 Task: Create a due date automation trigger when advanced on, the moment a card is due add fields with custom field "Resume" set to a date between 1 and 7 days from now.
Action: Mouse moved to (871, 250)
Screenshot: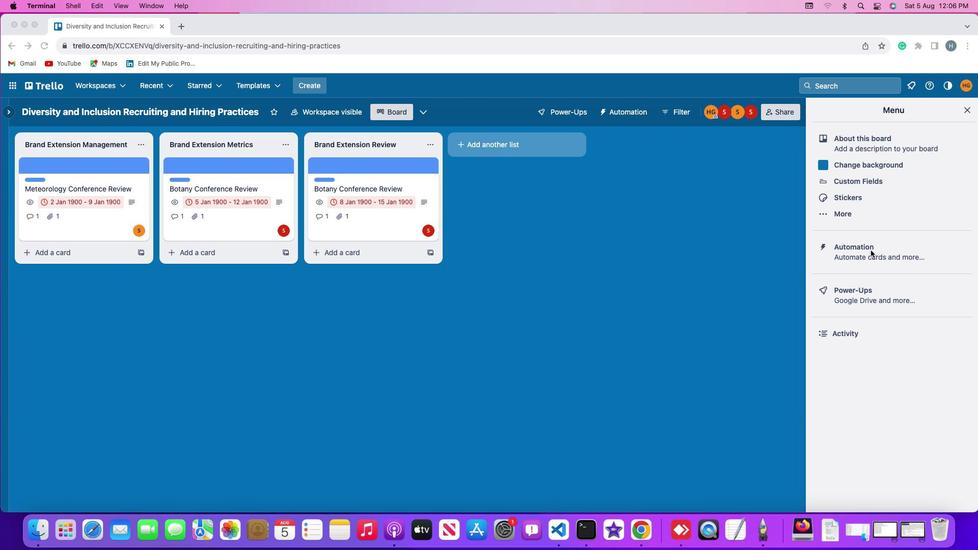 
Action: Mouse pressed left at (871, 250)
Screenshot: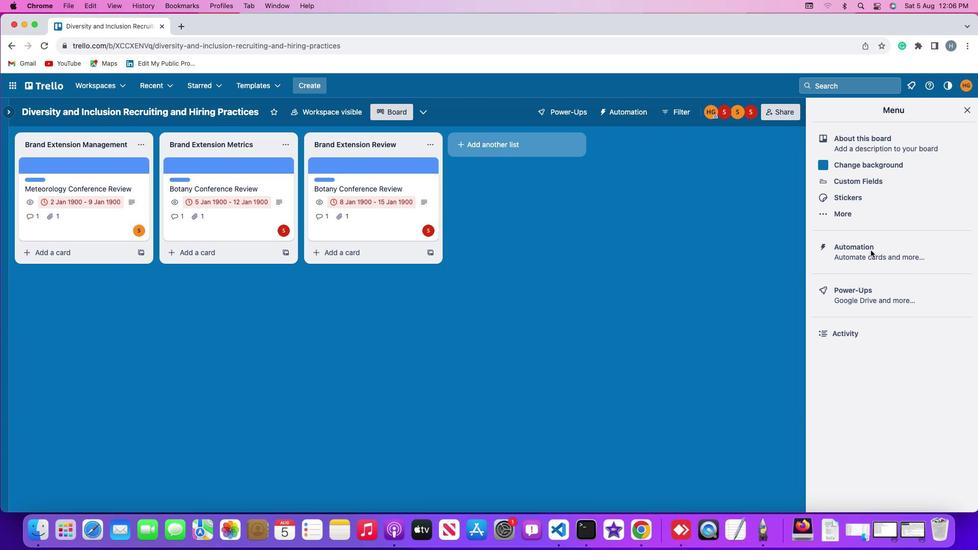 
Action: Mouse pressed left at (871, 250)
Screenshot: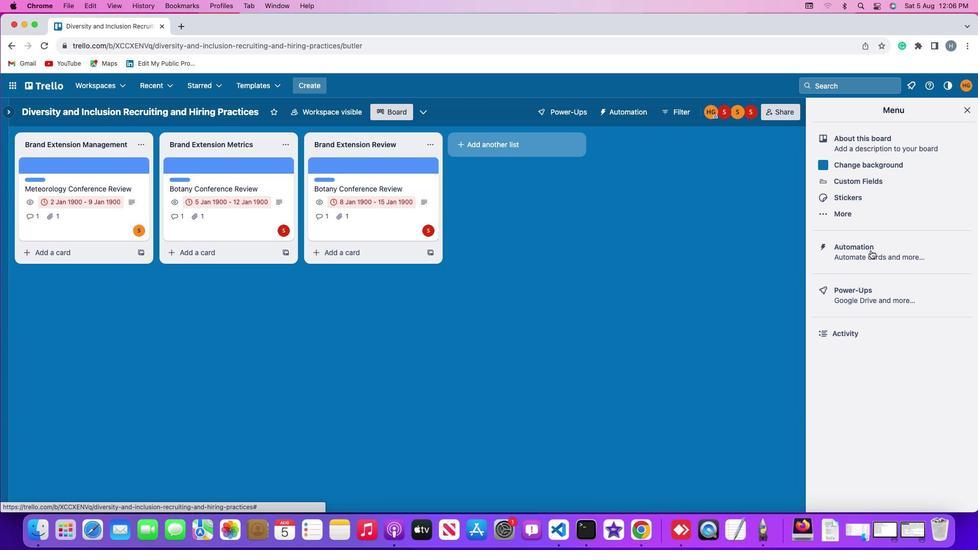 
Action: Mouse moved to (66, 241)
Screenshot: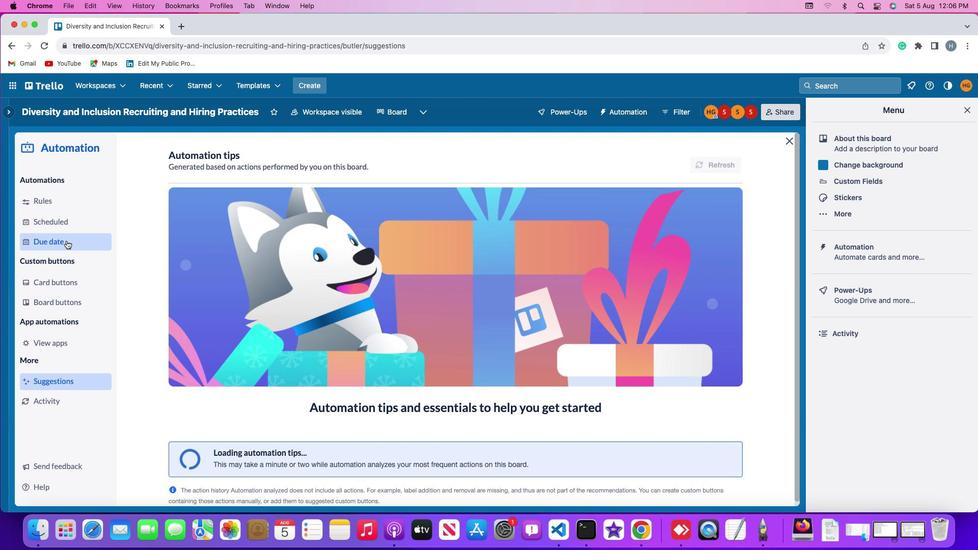 
Action: Mouse pressed left at (66, 241)
Screenshot: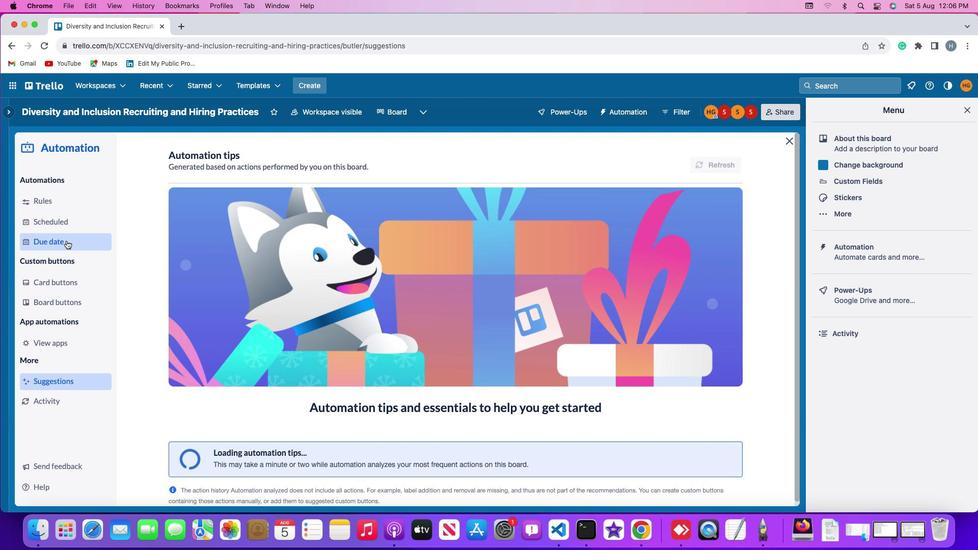 
Action: Mouse moved to (686, 159)
Screenshot: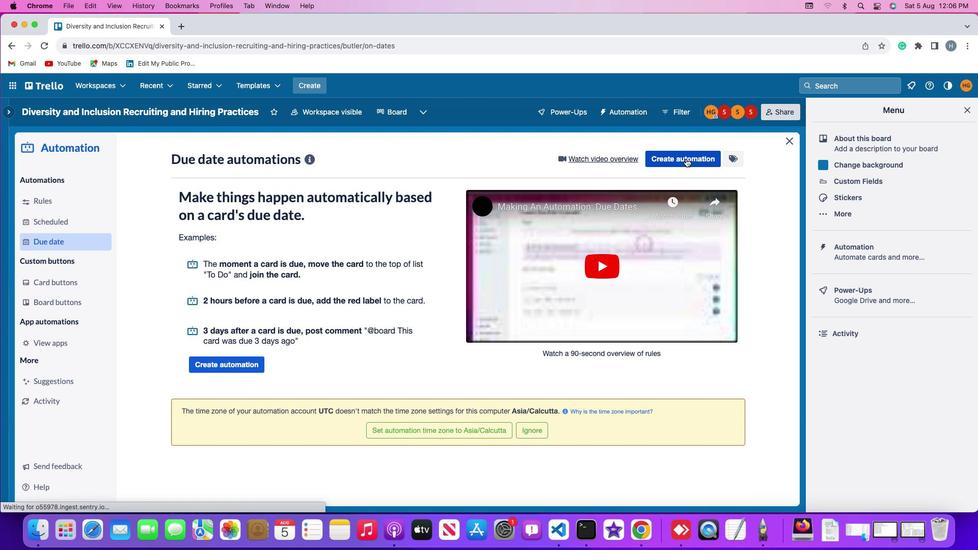 
Action: Mouse pressed left at (686, 159)
Screenshot: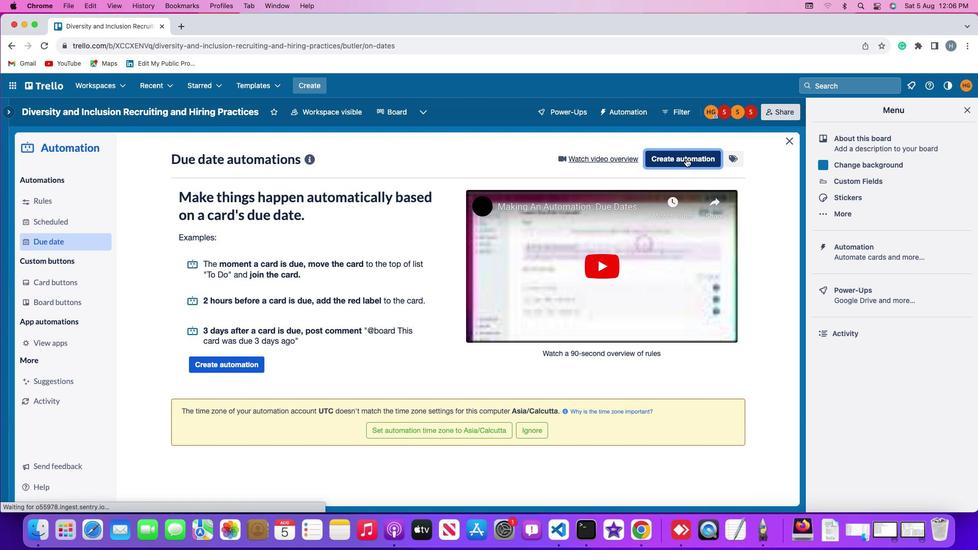 
Action: Mouse moved to (447, 257)
Screenshot: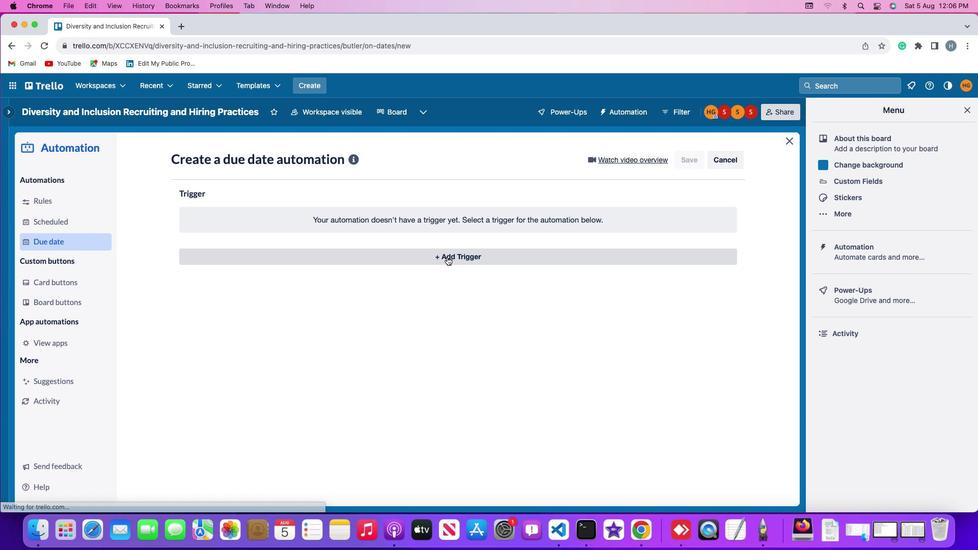 
Action: Mouse pressed left at (447, 257)
Screenshot: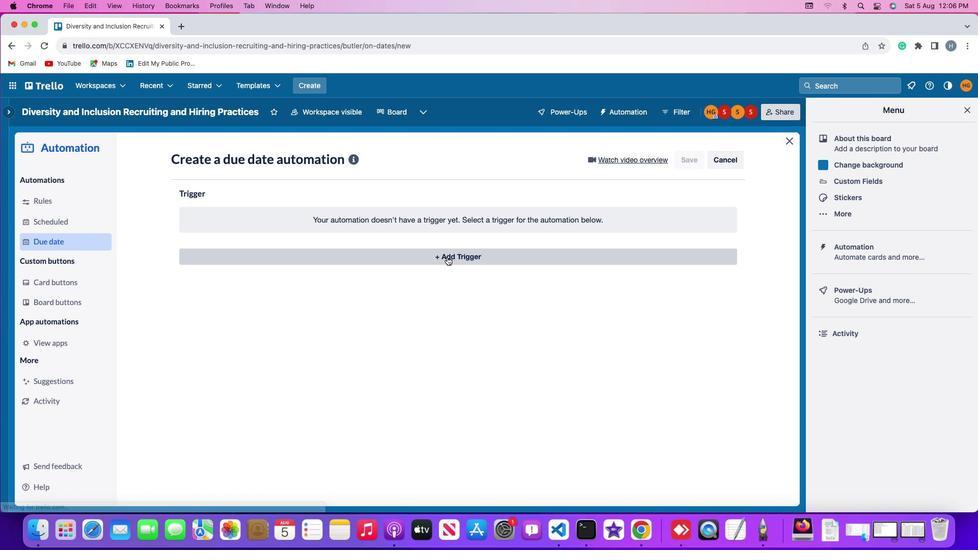 
Action: Mouse moved to (214, 377)
Screenshot: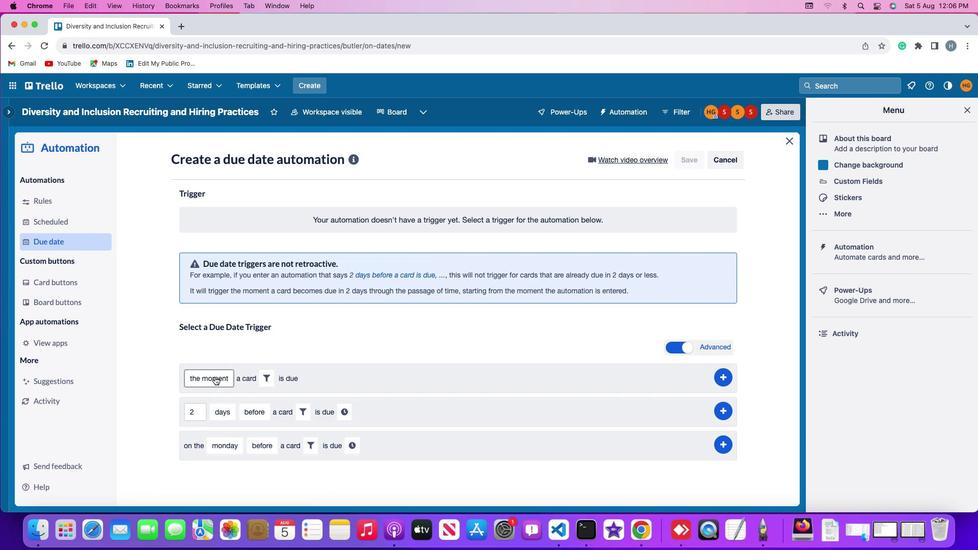 
Action: Mouse pressed left at (214, 377)
Screenshot: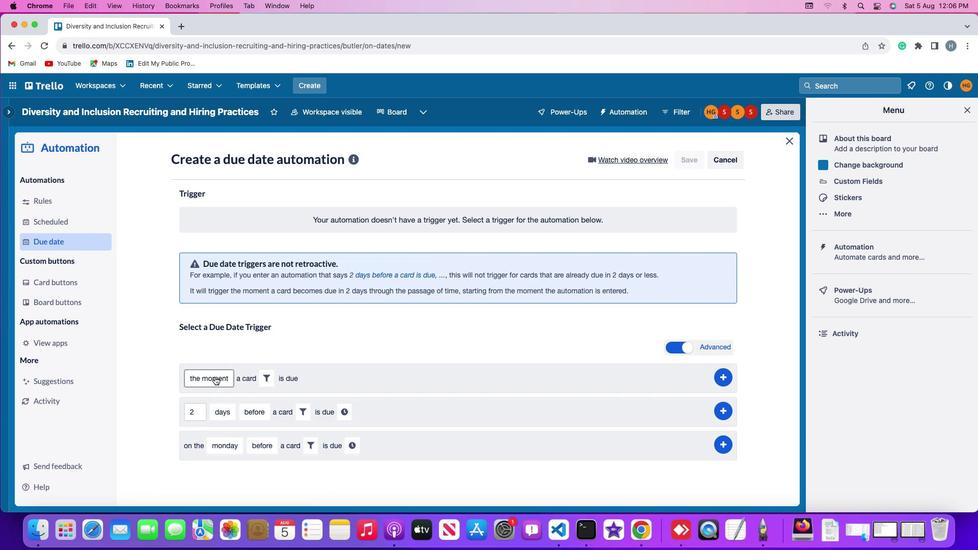 
Action: Mouse moved to (217, 394)
Screenshot: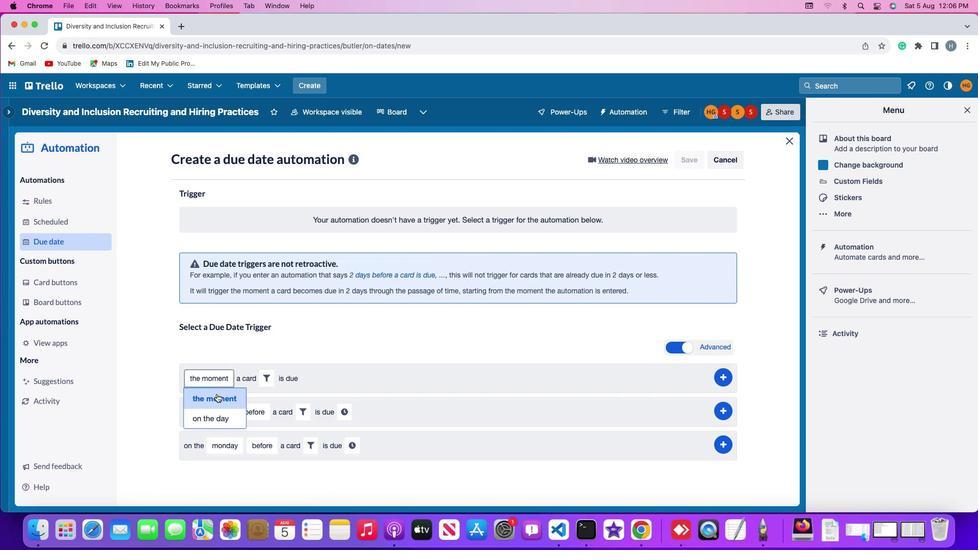 
Action: Mouse pressed left at (217, 394)
Screenshot: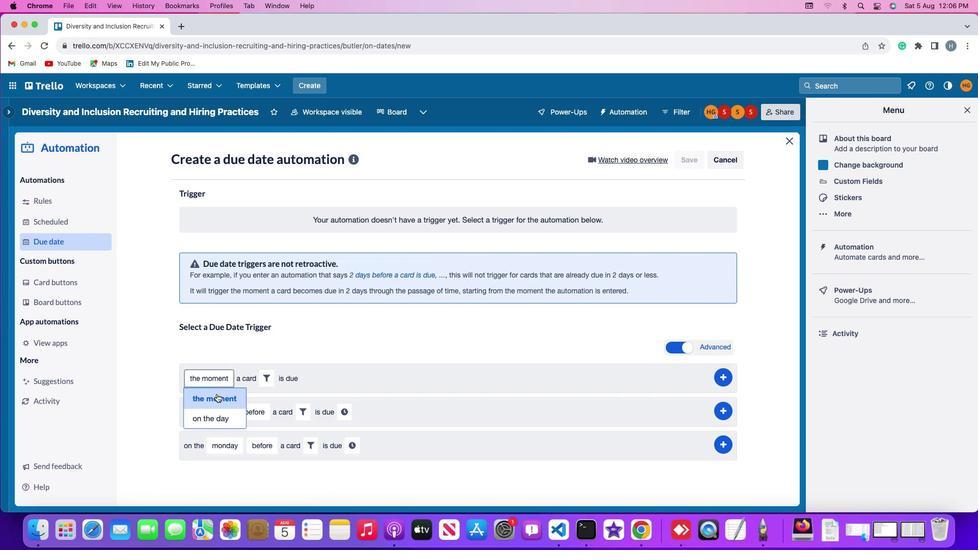 
Action: Mouse moved to (266, 377)
Screenshot: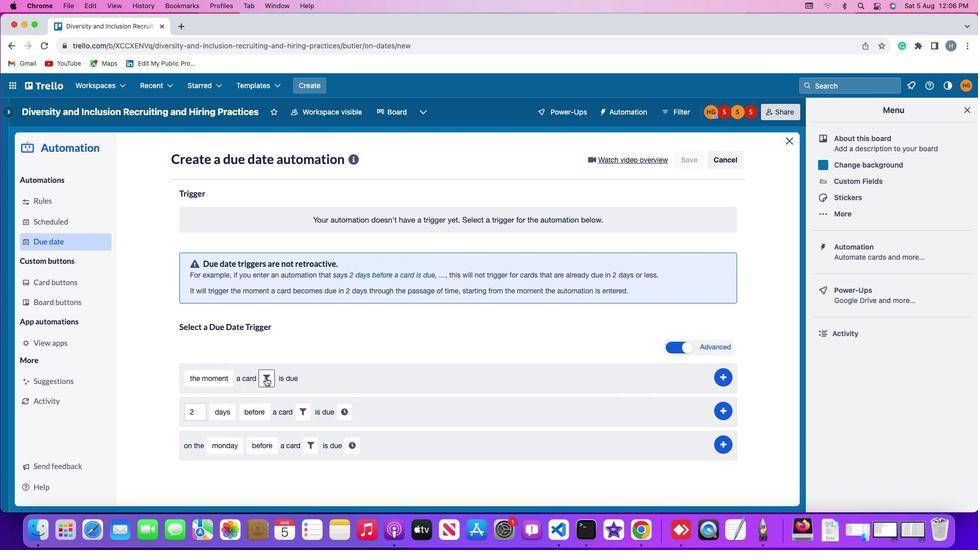 
Action: Mouse pressed left at (266, 377)
Screenshot: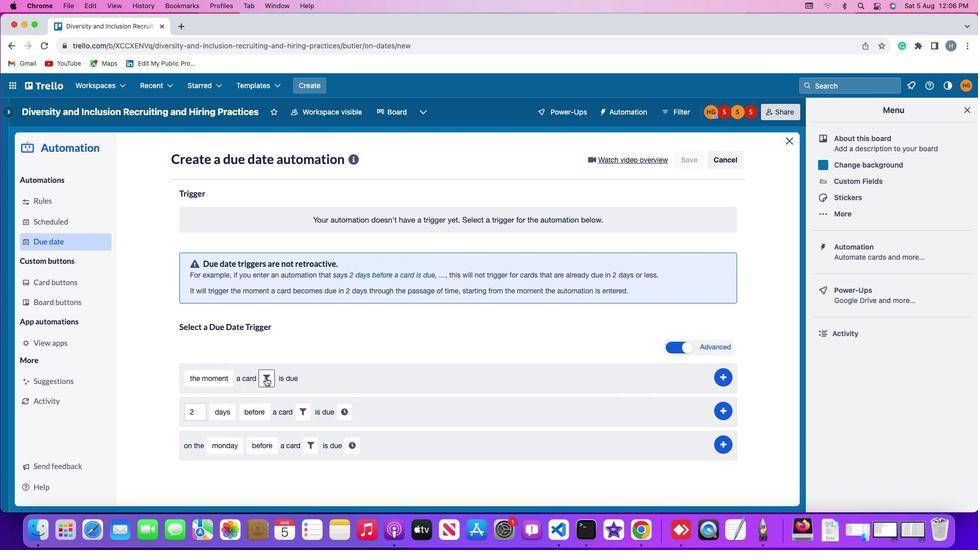 
Action: Mouse moved to (433, 405)
Screenshot: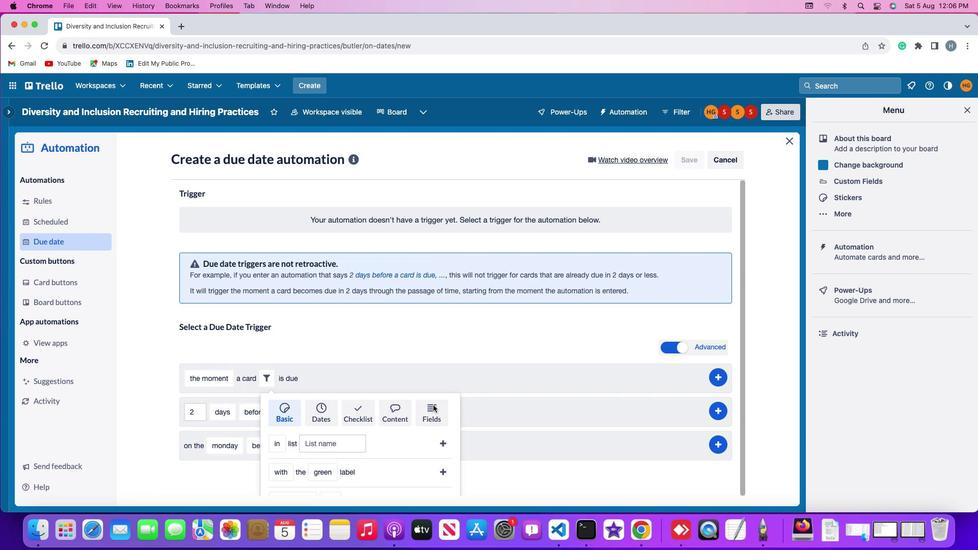 
Action: Mouse pressed left at (433, 405)
Screenshot: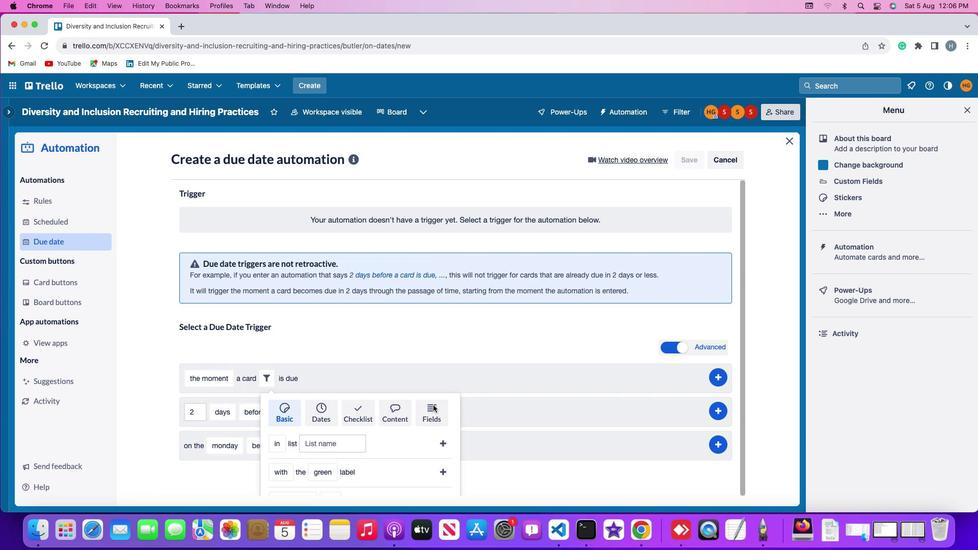 
Action: Mouse moved to (429, 404)
Screenshot: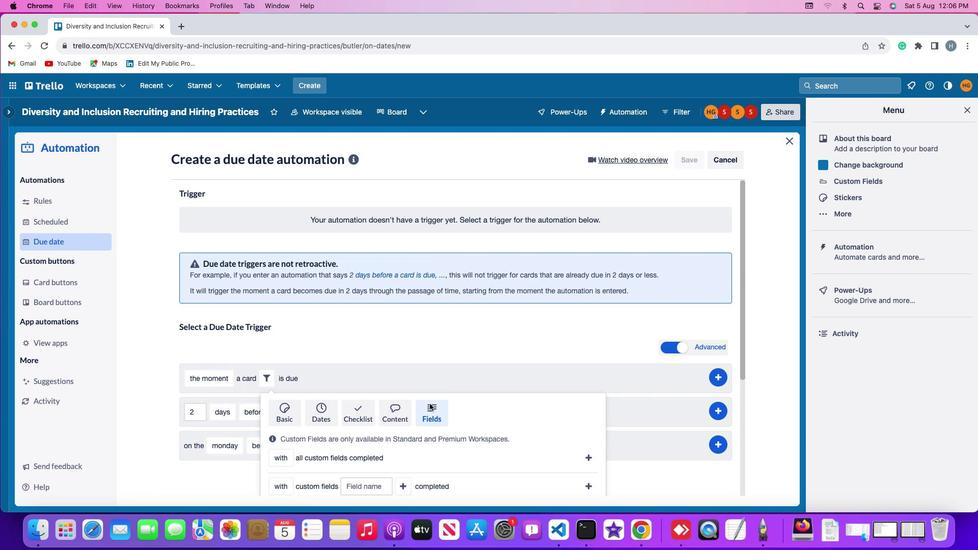 
Action: Mouse scrolled (429, 404) with delta (0, 0)
Screenshot: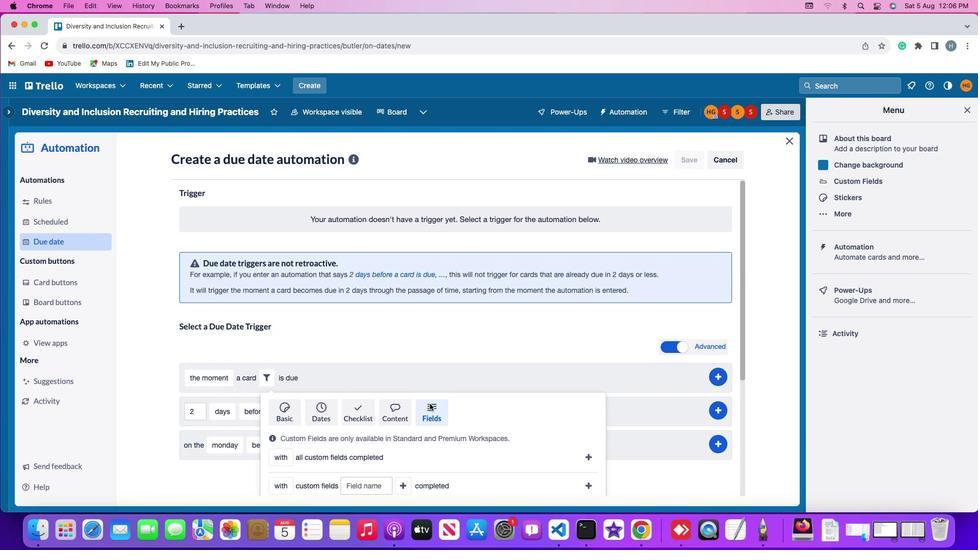 
Action: Mouse scrolled (429, 404) with delta (0, 0)
Screenshot: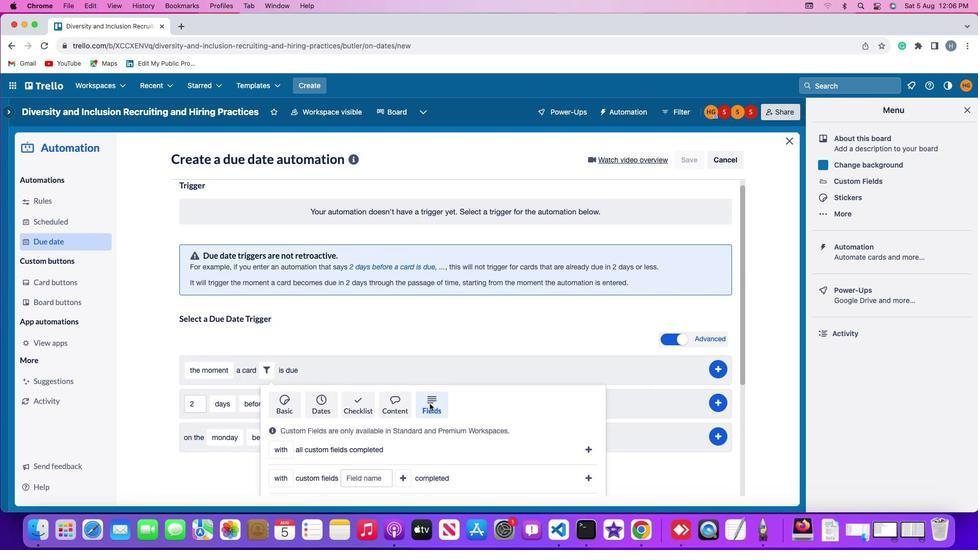 
Action: Mouse scrolled (429, 404) with delta (0, -1)
Screenshot: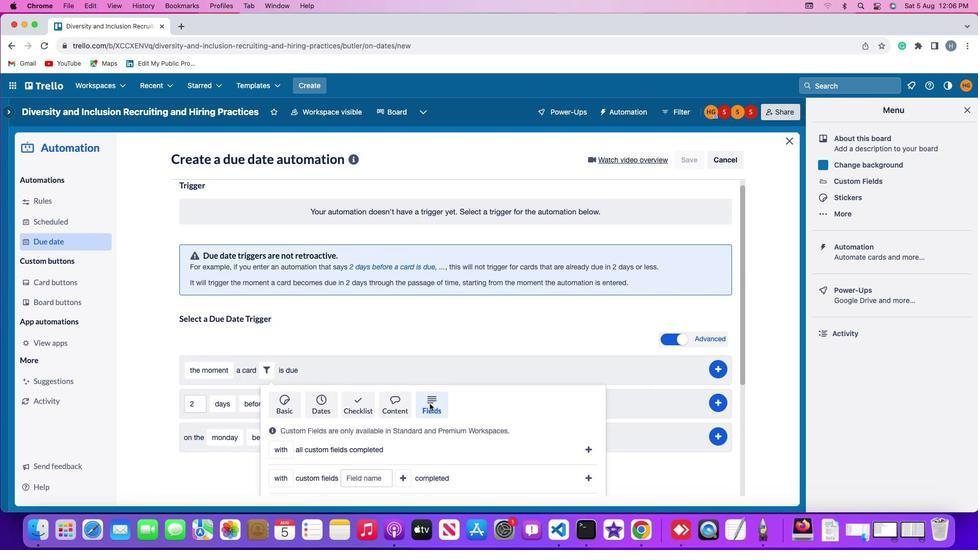 
Action: Mouse scrolled (429, 404) with delta (0, -2)
Screenshot: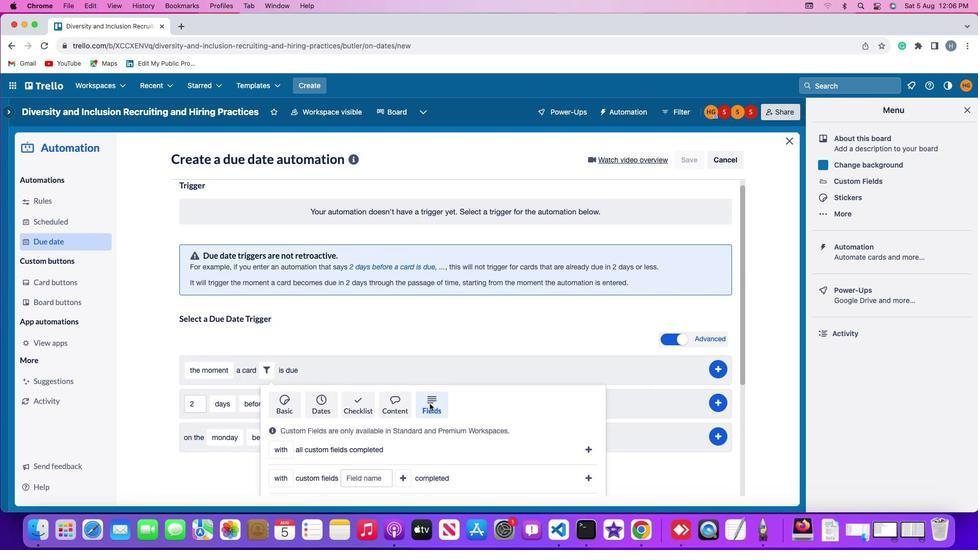 
Action: Mouse scrolled (429, 404) with delta (0, -3)
Screenshot: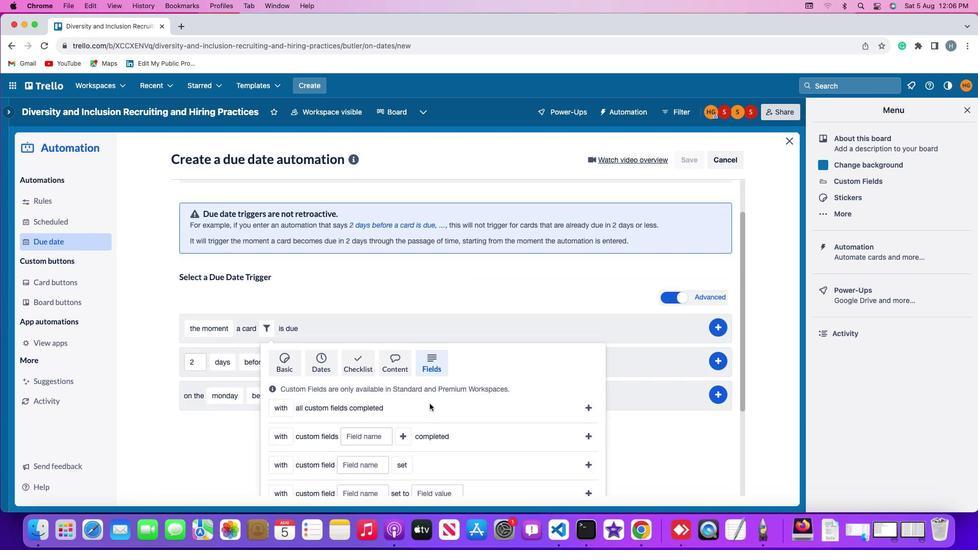 
Action: Mouse scrolled (429, 404) with delta (0, -3)
Screenshot: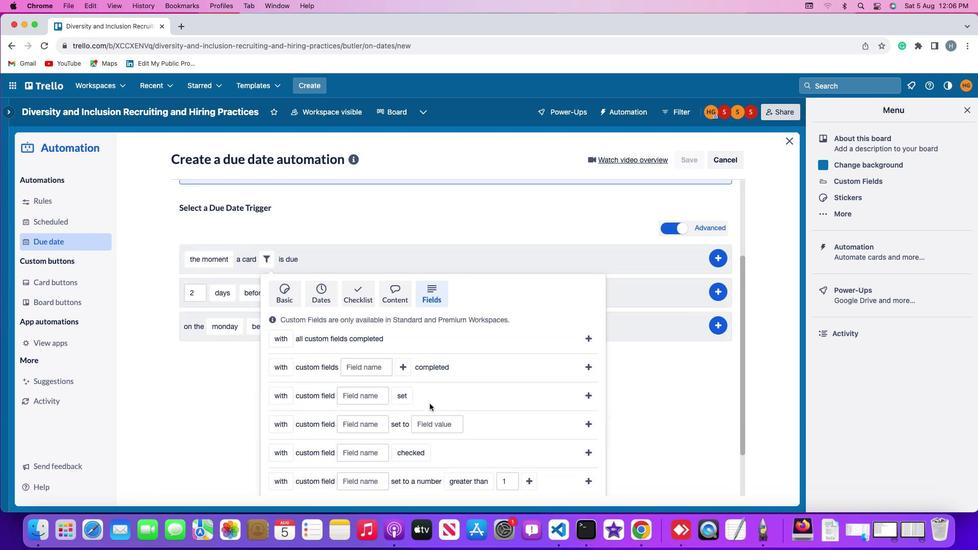 
Action: Mouse scrolled (429, 404) with delta (0, 0)
Screenshot: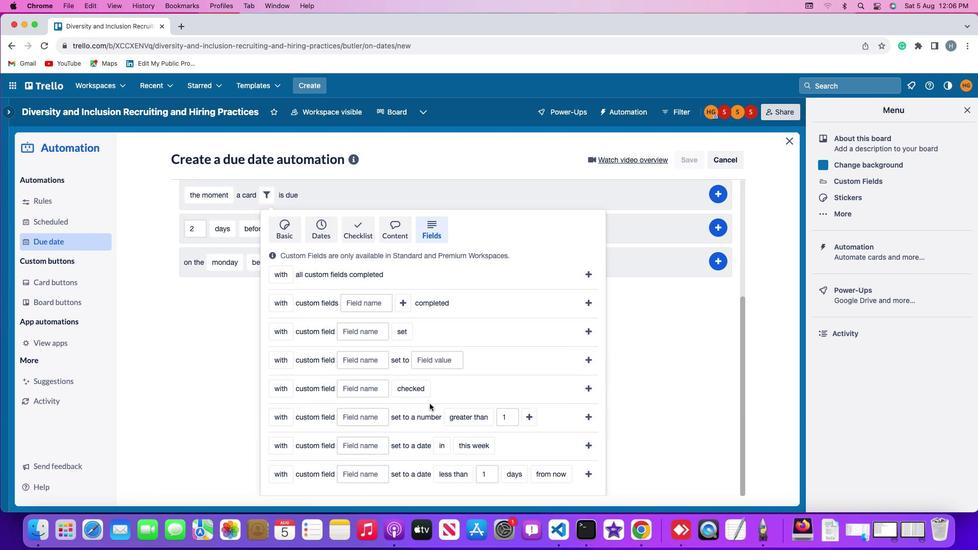 
Action: Mouse scrolled (429, 404) with delta (0, 0)
Screenshot: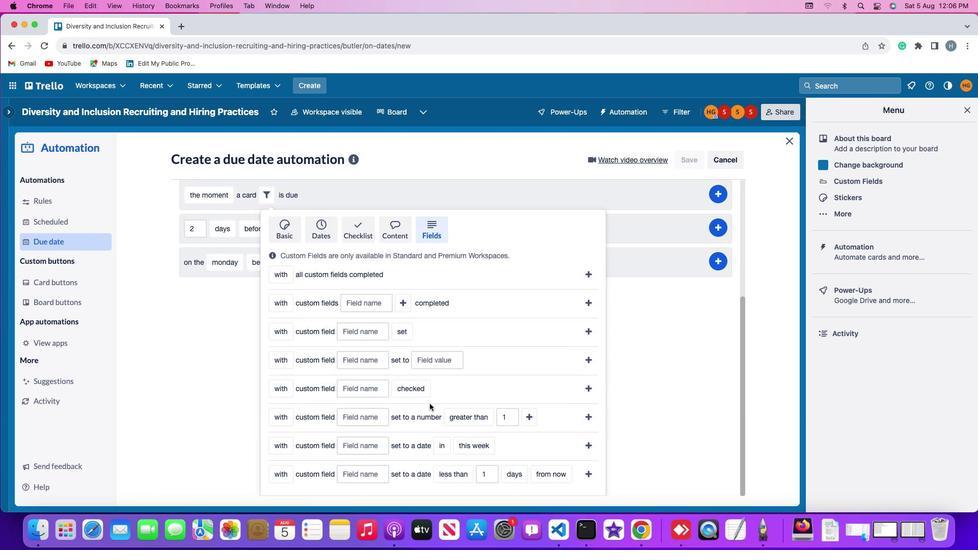 
Action: Mouse scrolled (429, 404) with delta (0, -1)
Screenshot: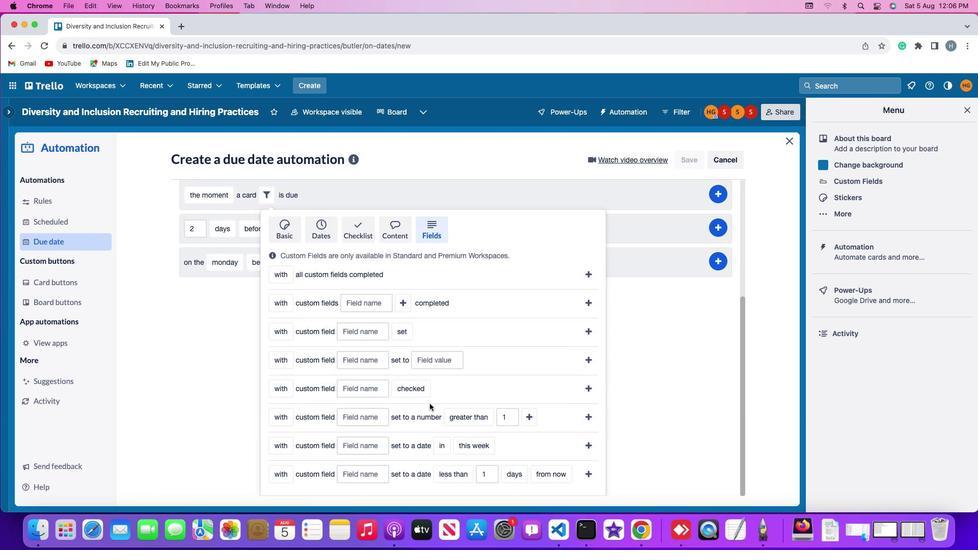 
Action: Mouse scrolled (429, 404) with delta (0, -2)
Screenshot: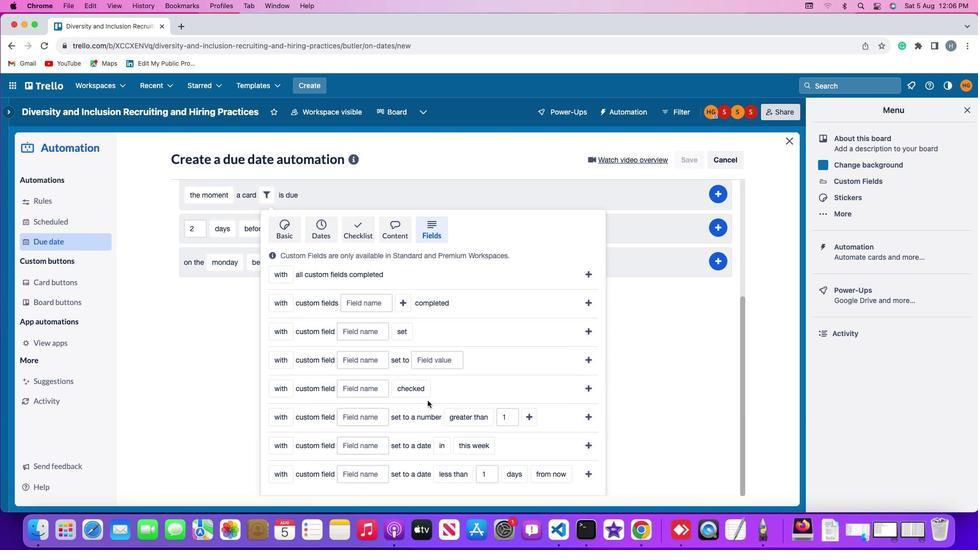 
Action: Mouse scrolled (429, 404) with delta (0, -3)
Screenshot: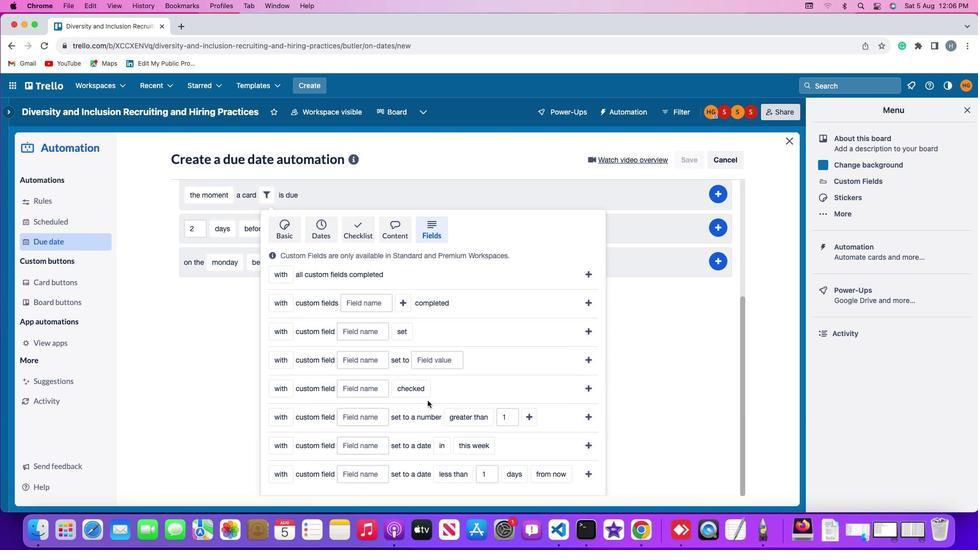 
Action: Mouse moved to (279, 477)
Screenshot: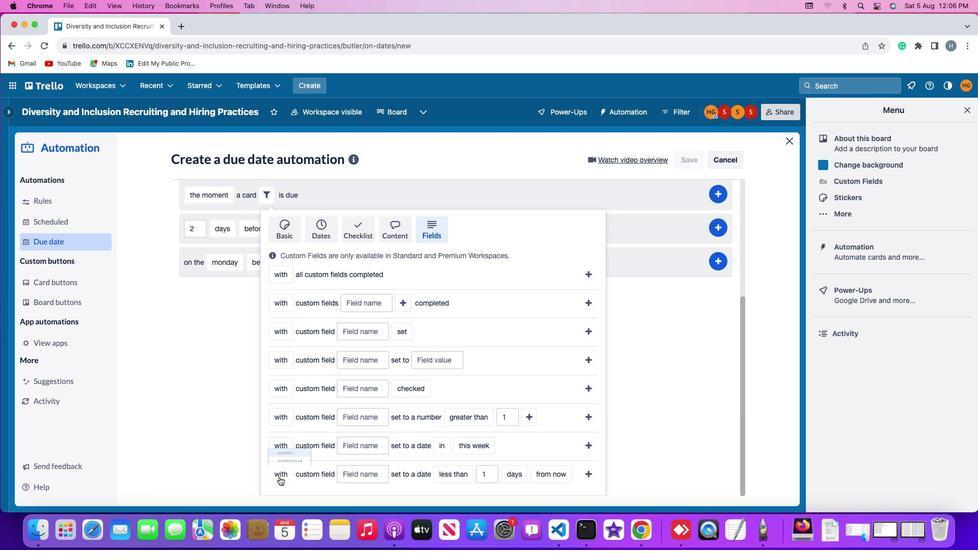 
Action: Mouse pressed left at (279, 477)
Screenshot: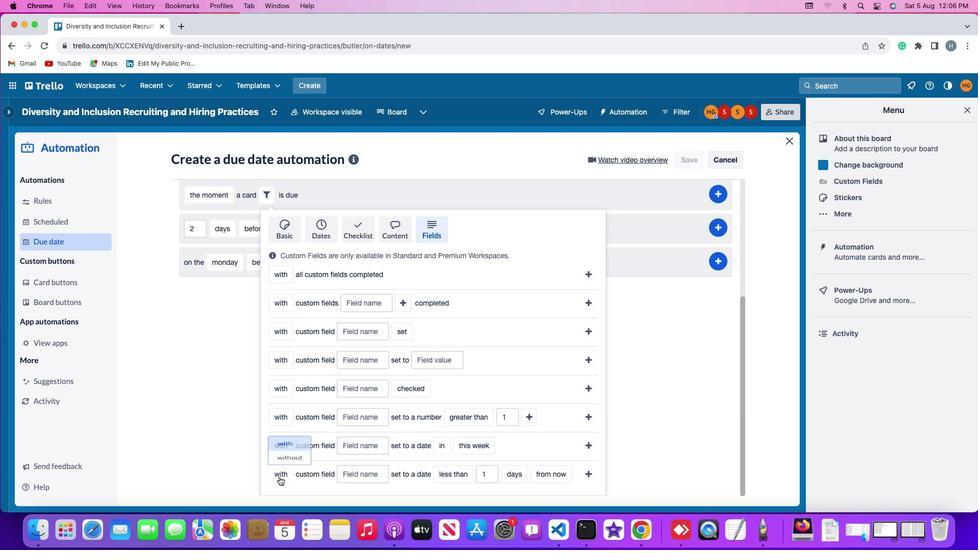 
Action: Mouse moved to (290, 432)
Screenshot: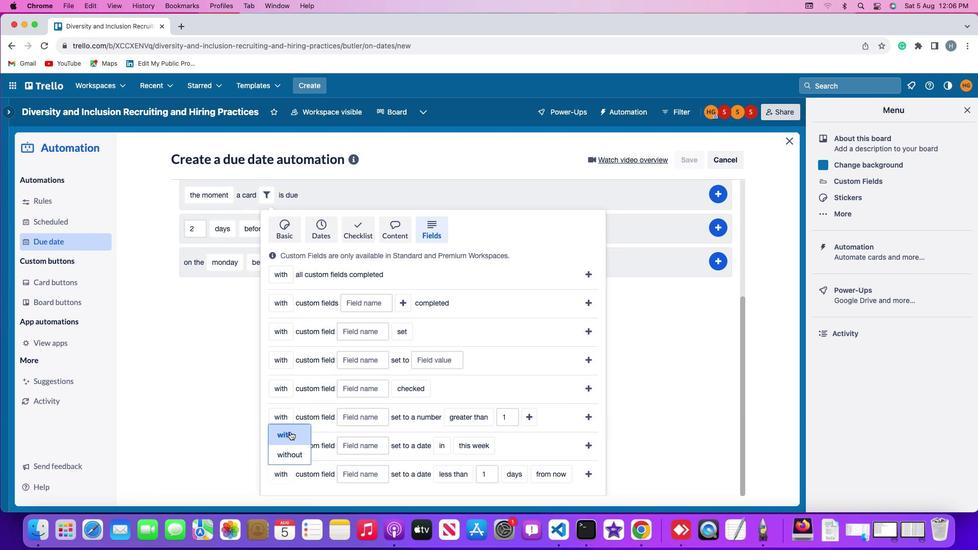 
Action: Mouse pressed left at (290, 432)
Screenshot: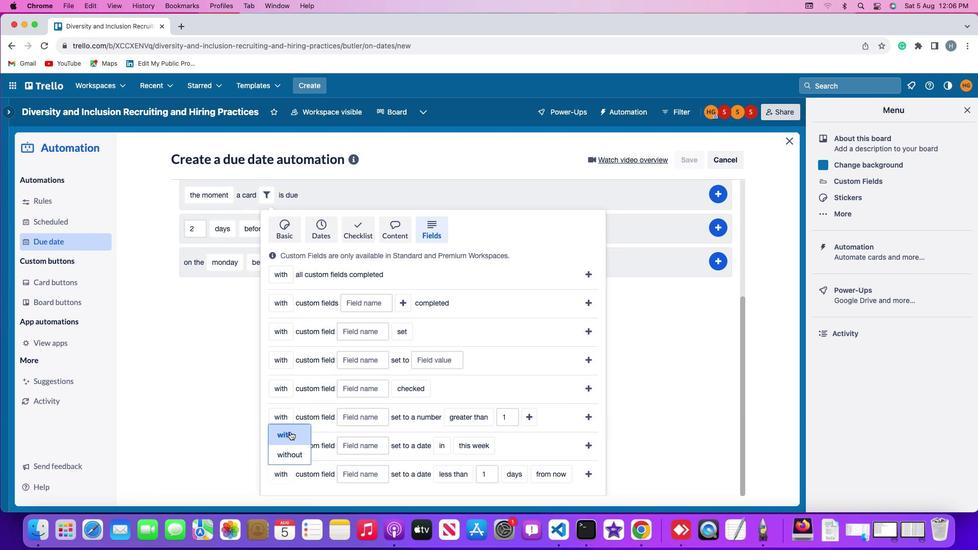 
Action: Mouse moved to (356, 473)
Screenshot: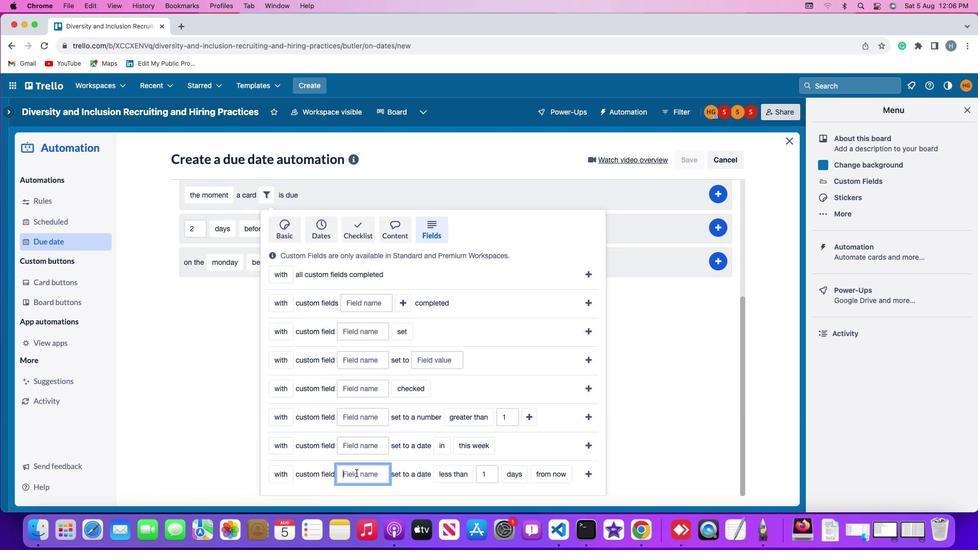 
Action: Mouse pressed left at (356, 473)
Screenshot: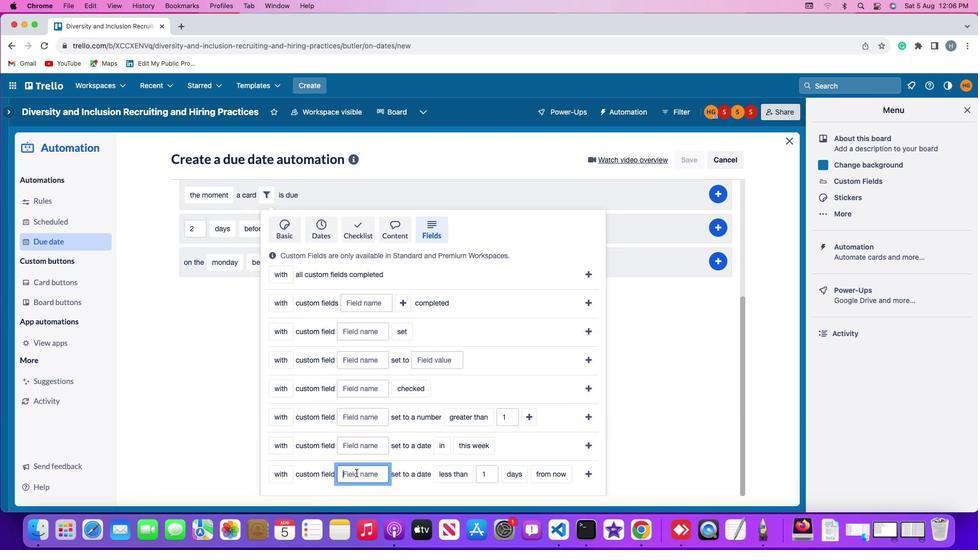 
Action: Mouse moved to (357, 473)
Screenshot: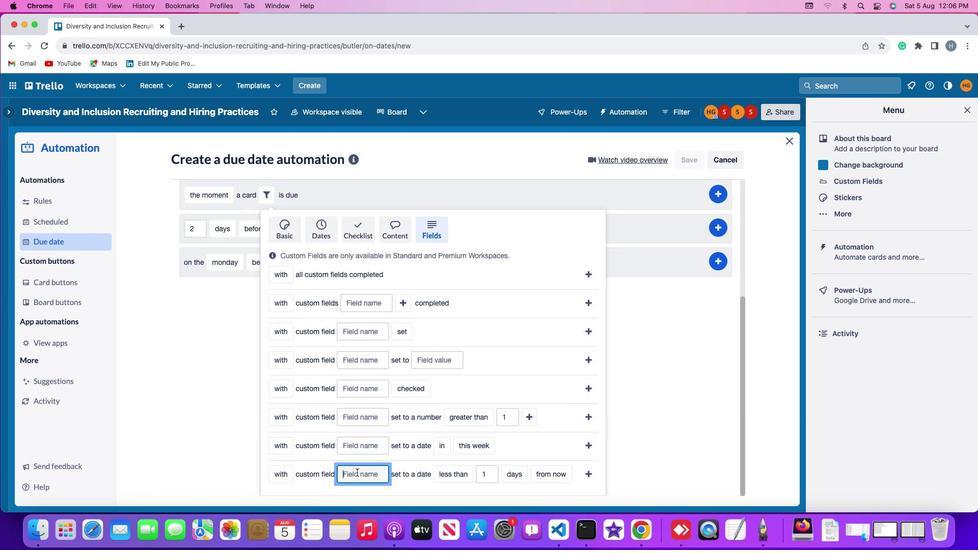 
Action: Key pressed Key.shift'R''e''s''u''m''e'
Screenshot: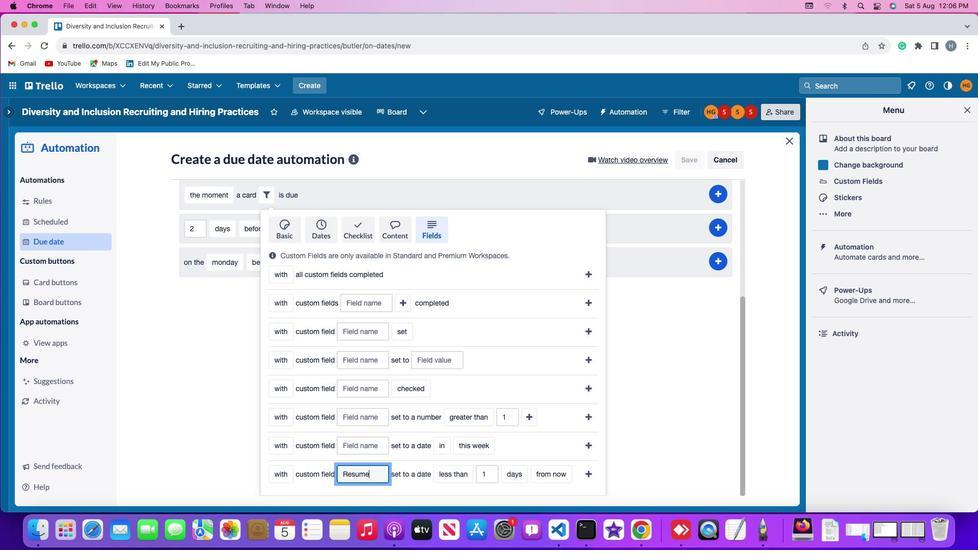 
Action: Mouse moved to (453, 478)
Screenshot: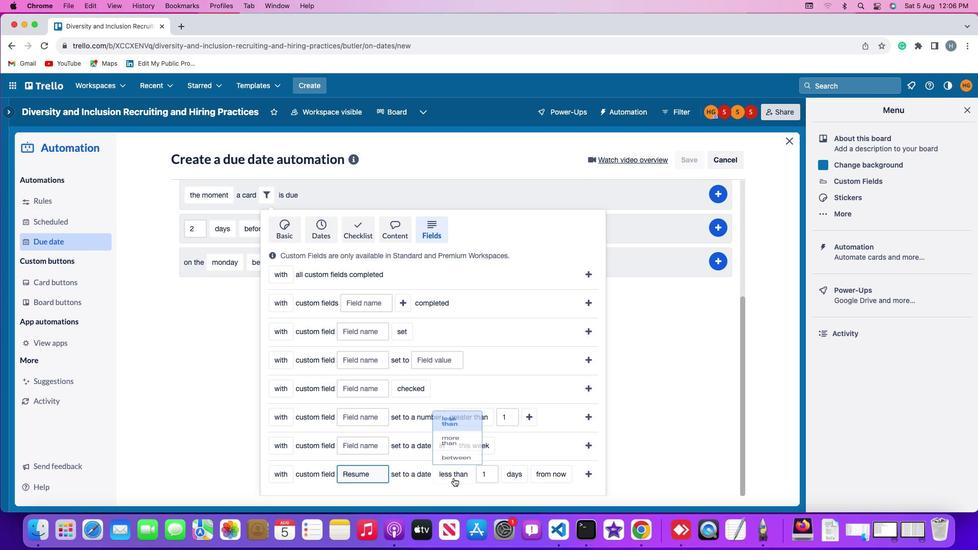
Action: Mouse pressed left at (453, 478)
Screenshot: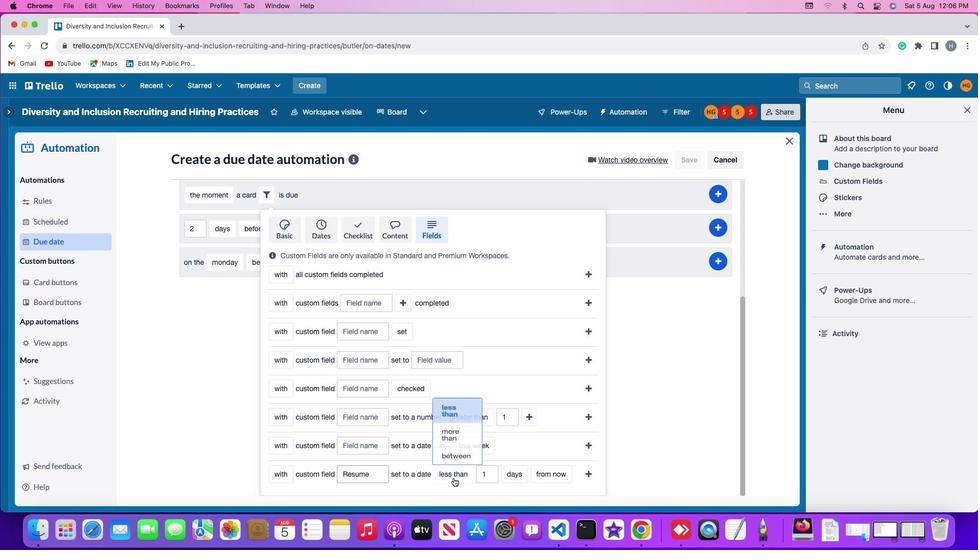 
Action: Mouse moved to (459, 455)
Screenshot: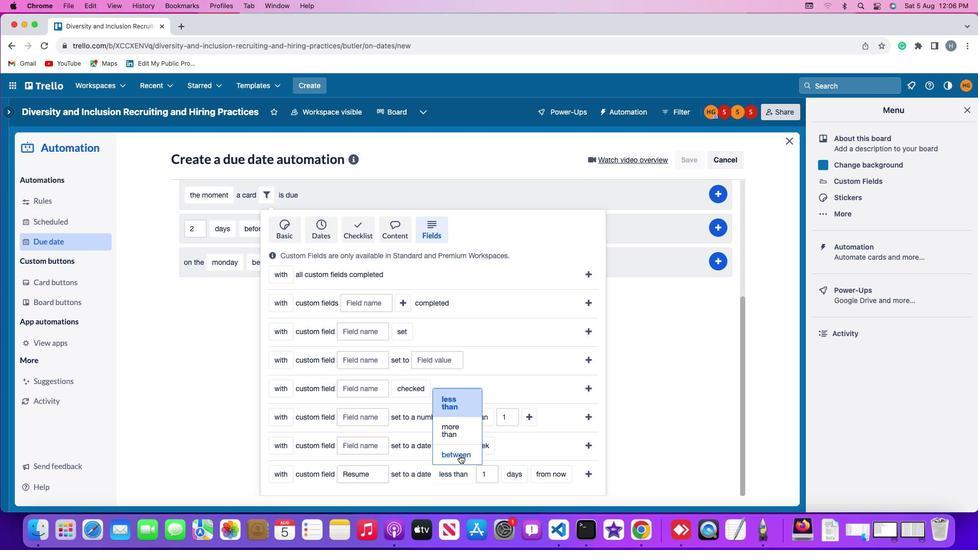 
Action: Mouse pressed left at (459, 455)
Screenshot: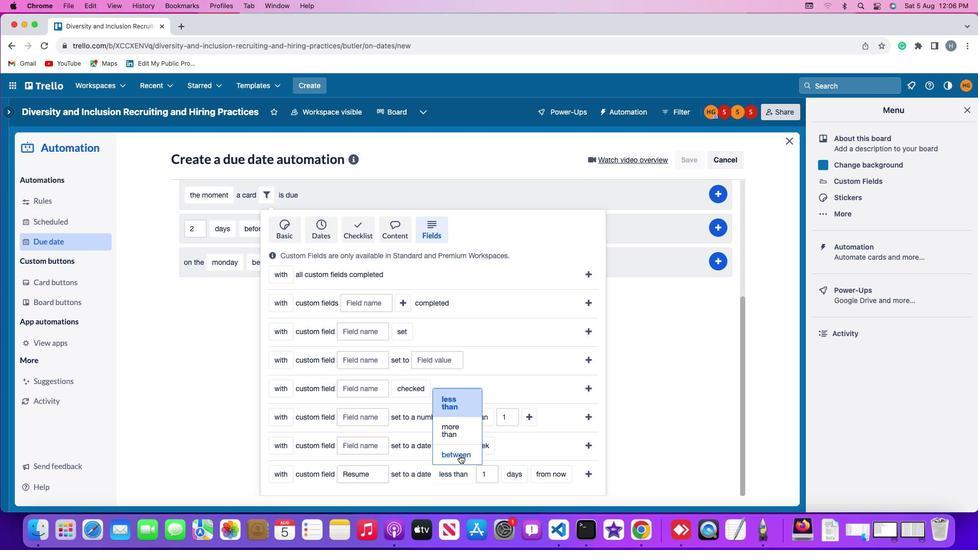 
Action: Mouse moved to (493, 477)
Screenshot: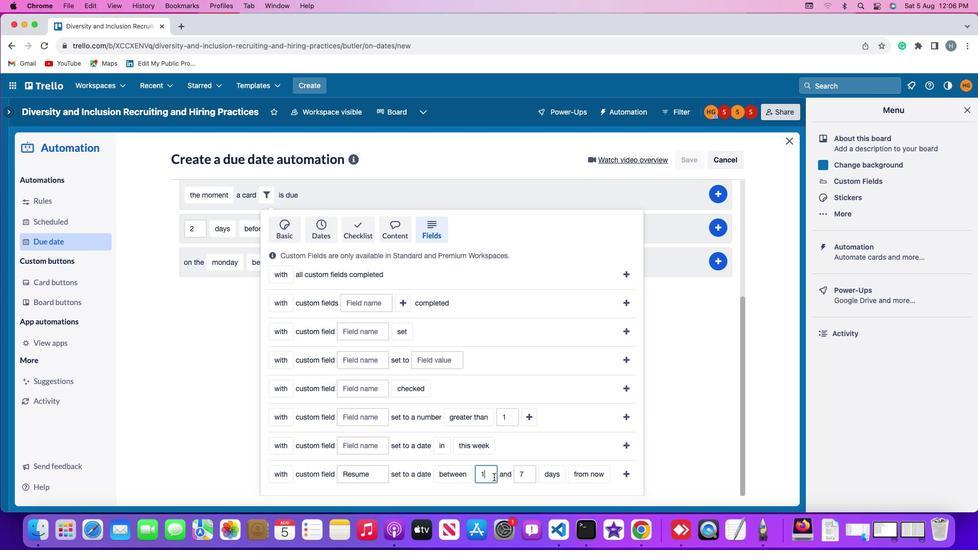 
Action: Mouse pressed left at (493, 477)
Screenshot: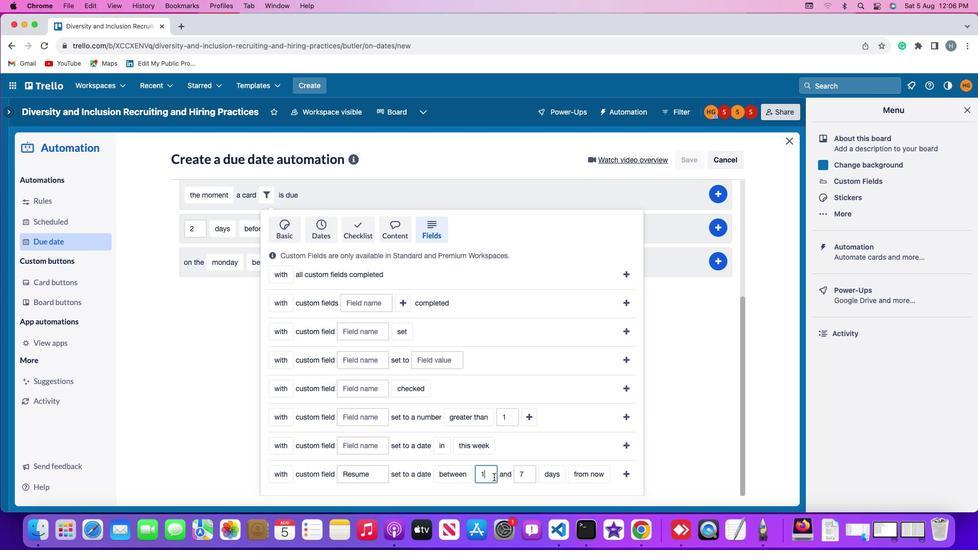 
Action: Key pressed Key.backspace'1'
Screenshot: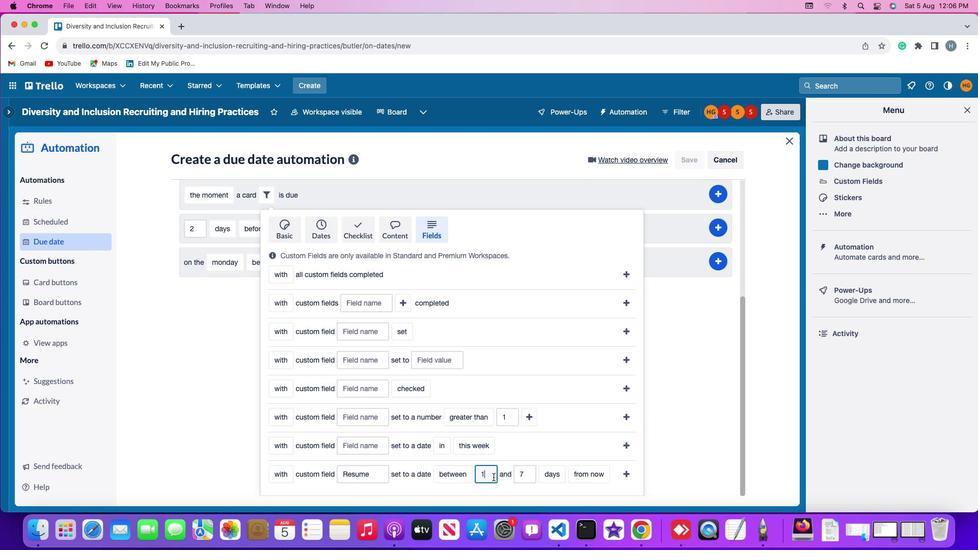 
Action: Mouse moved to (525, 474)
Screenshot: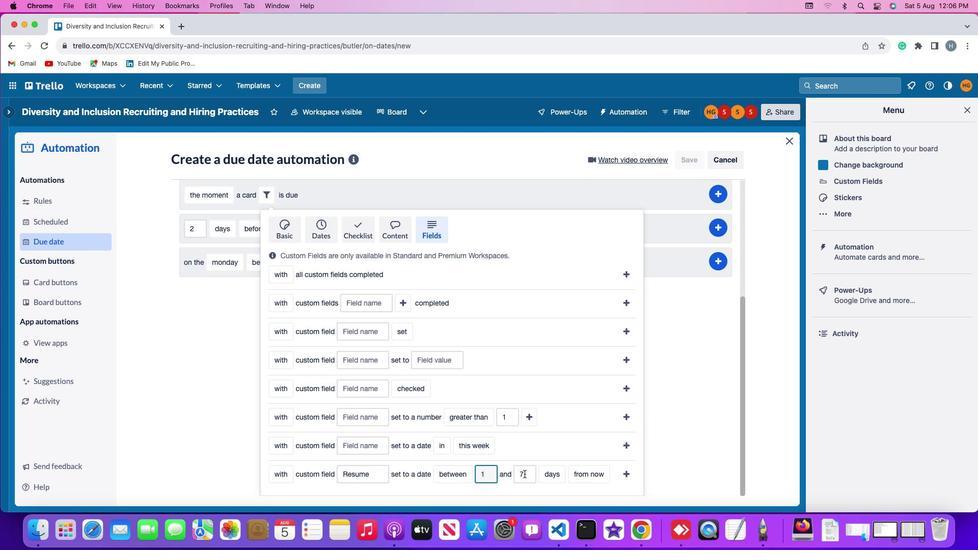 
Action: Mouse pressed left at (525, 474)
Screenshot: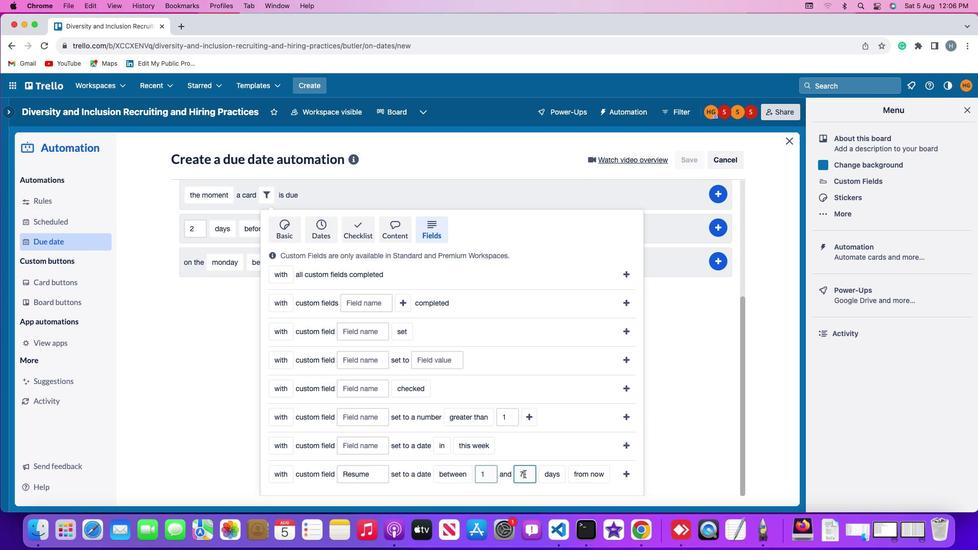 
Action: Key pressed Key.backspace'7'
Screenshot: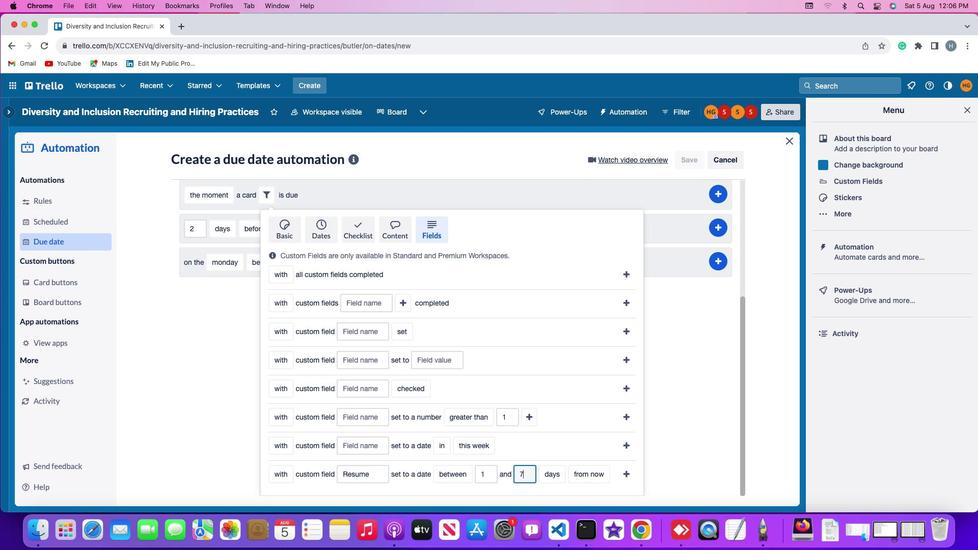 
Action: Mouse moved to (554, 475)
Screenshot: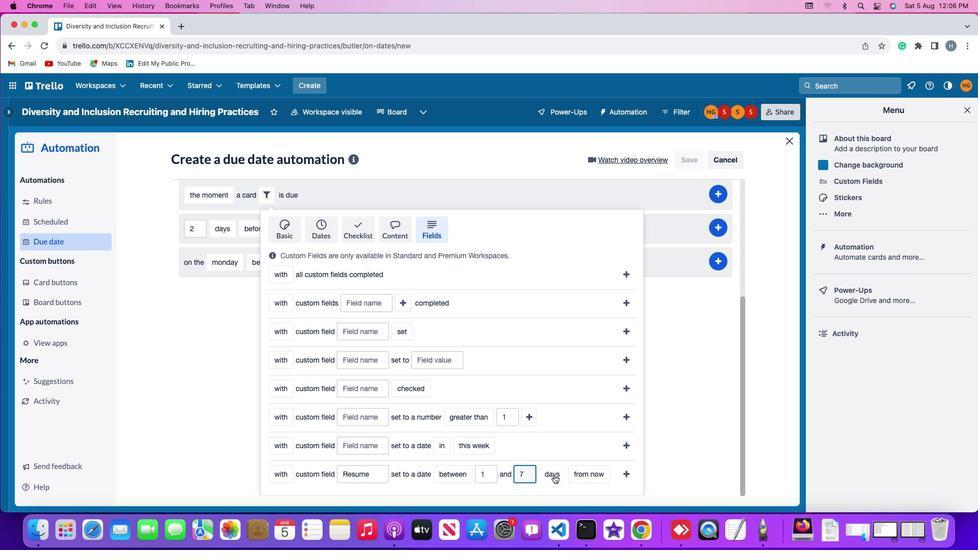 
Action: Mouse pressed left at (554, 475)
Screenshot: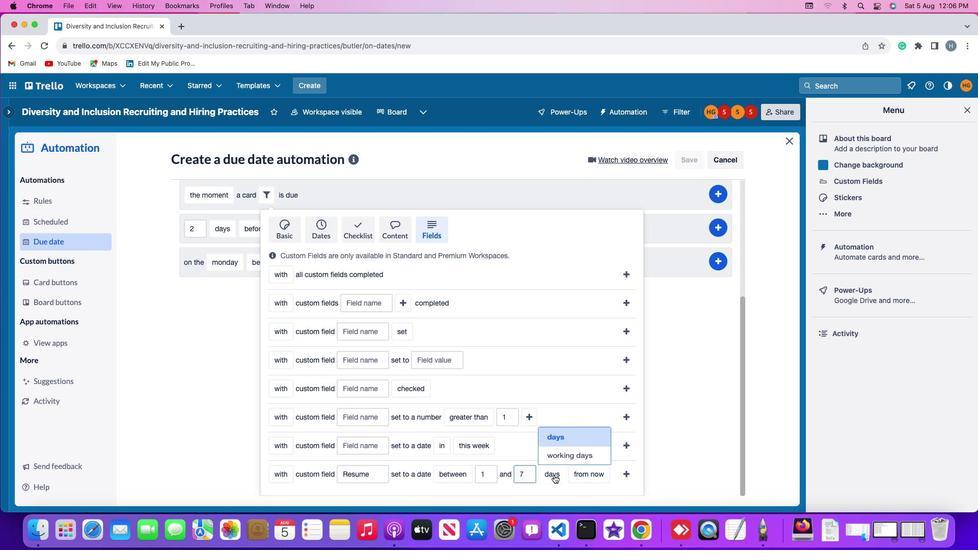 
Action: Mouse moved to (561, 434)
Screenshot: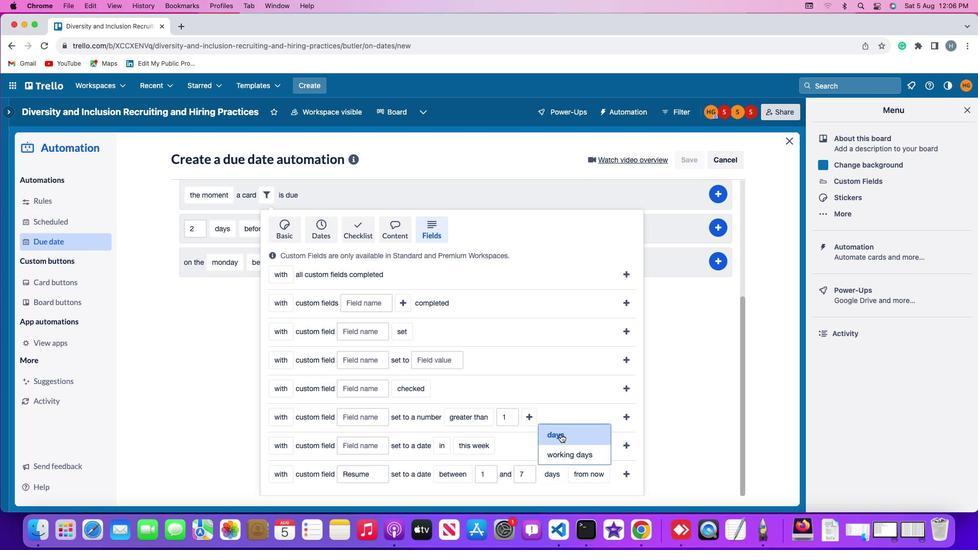 
Action: Mouse pressed left at (561, 434)
Screenshot: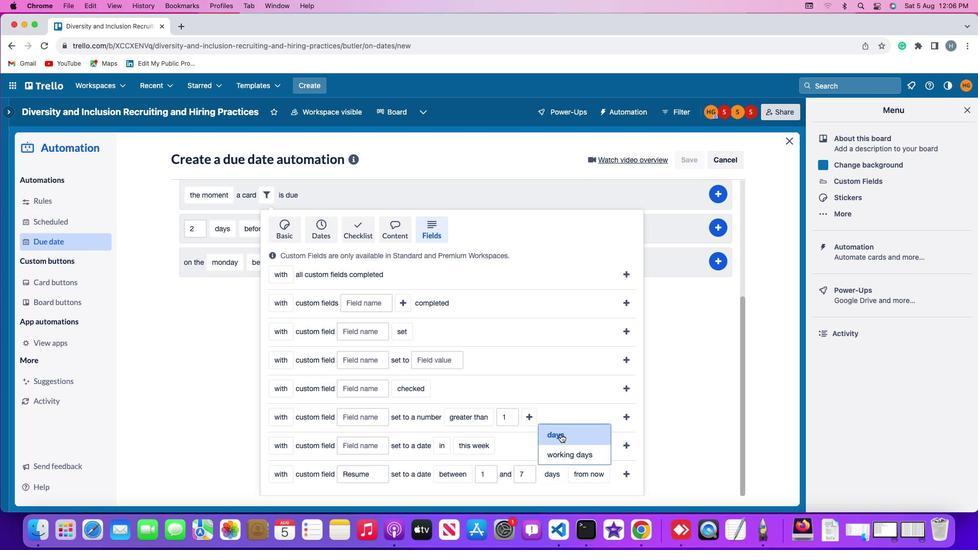 
Action: Mouse moved to (593, 475)
Screenshot: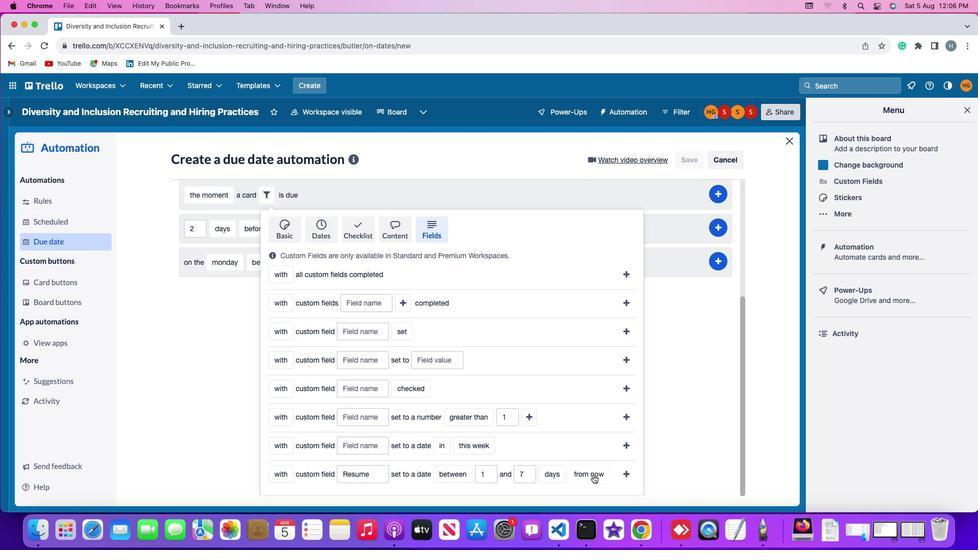 
Action: Mouse pressed left at (593, 475)
Screenshot: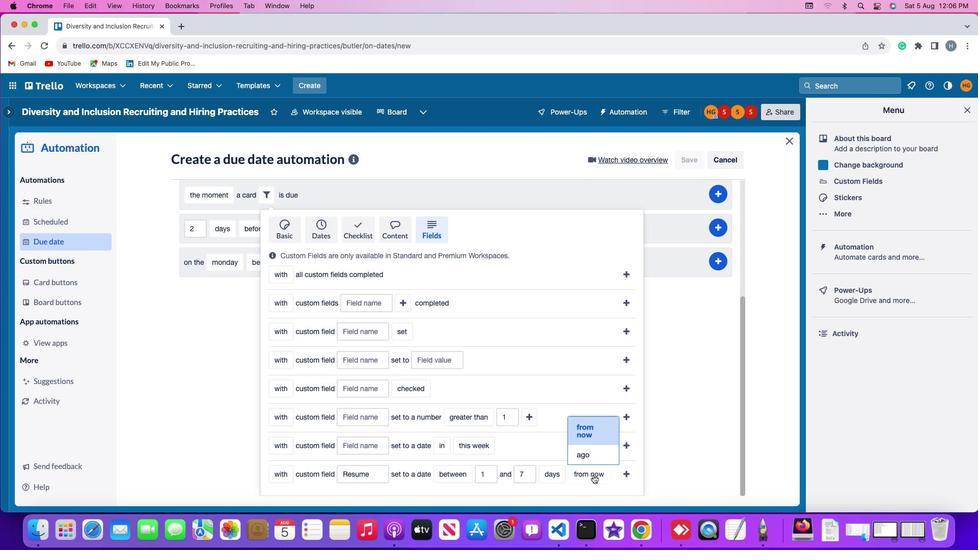 
Action: Mouse moved to (587, 431)
Screenshot: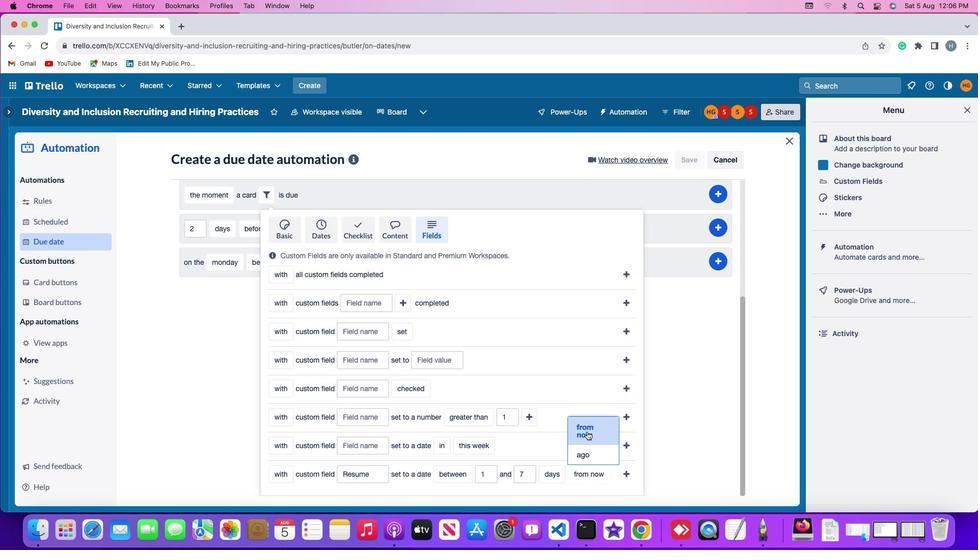 
Action: Mouse pressed left at (587, 431)
Screenshot: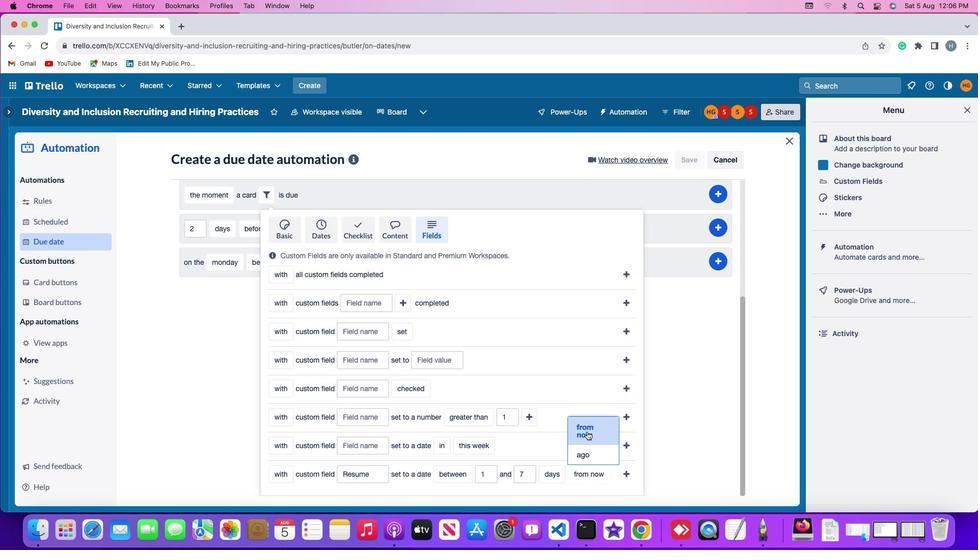 
Action: Mouse moved to (627, 473)
Screenshot: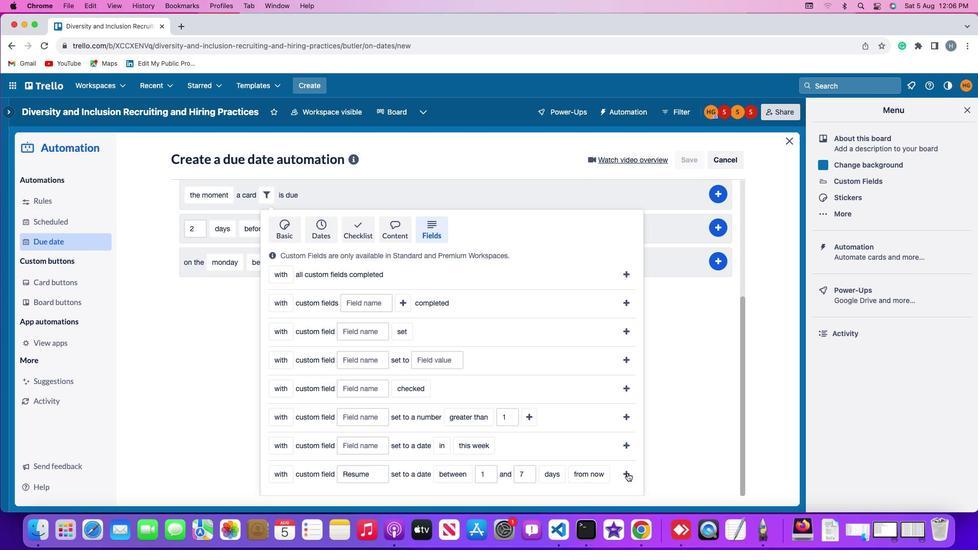 
Action: Mouse pressed left at (627, 473)
Screenshot: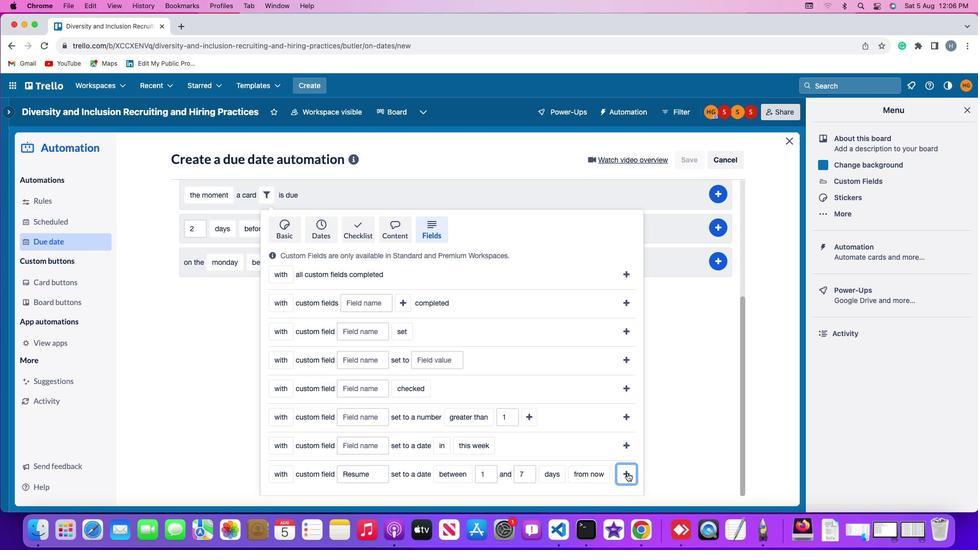 
Action: Mouse moved to (722, 376)
Screenshot: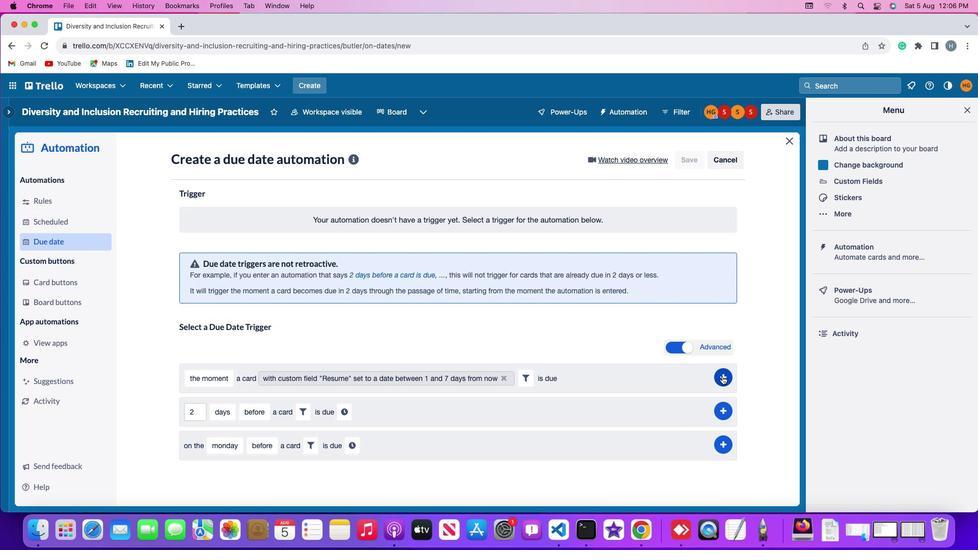 
Action: Mouse pressed left at (722, 376)
Screenshot: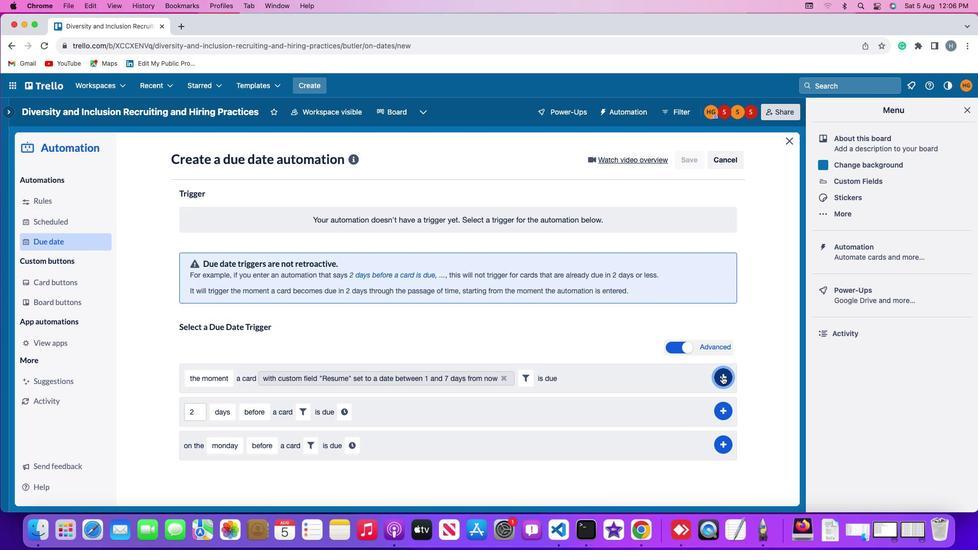 
Action: Mouse moved to (758, 307)
Screenshot: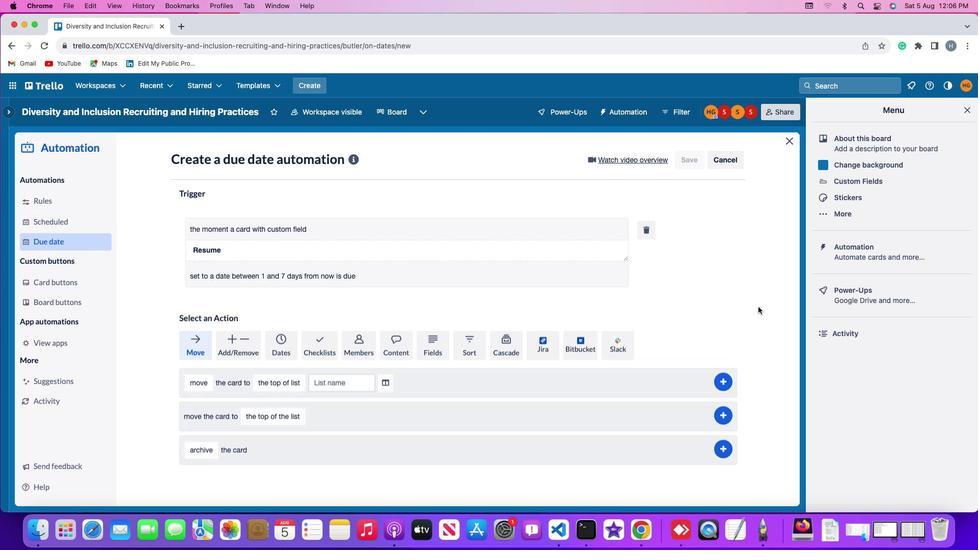 
